 Task: Set "Integer pixel motion estimation method" for "H.264/MPEG-4 Part 10/AVC encoder (x264)" to tesa.
Action: Mouse moved to (128, 12)
Screenshot: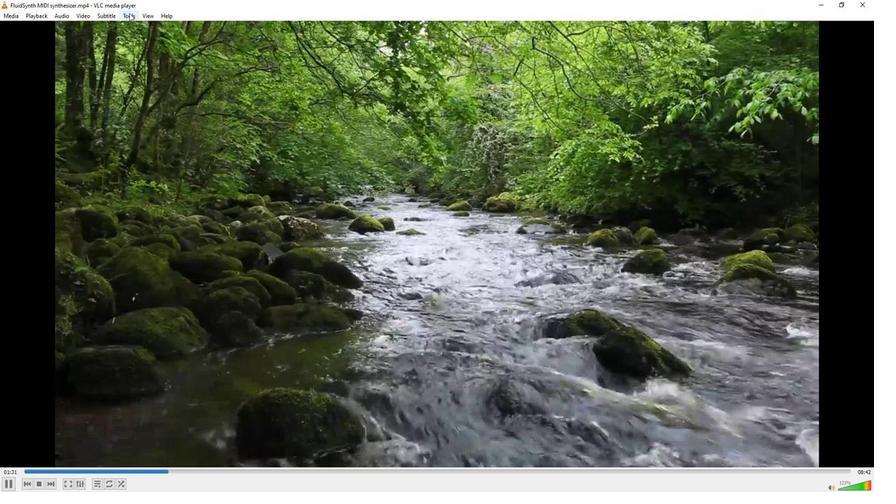 
Action: Mouse pressed left at (128, 12)
Screenshot: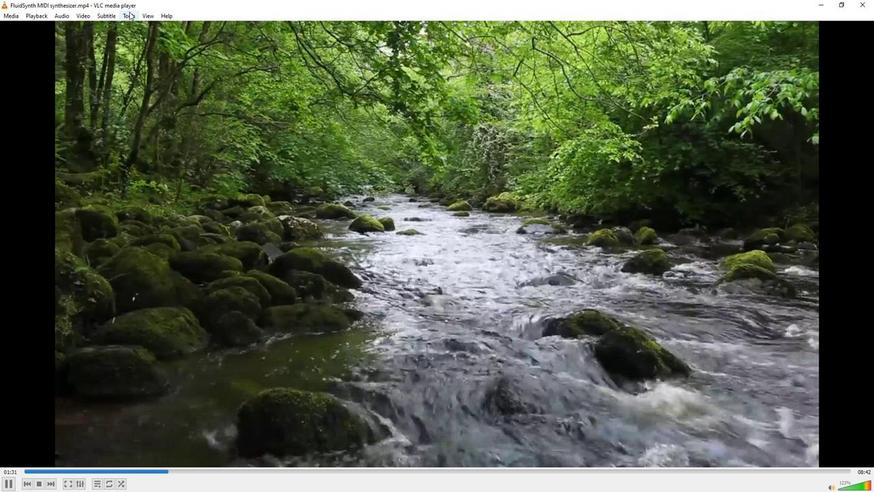 
Action: Mouse moved to (154, 124)
Screenshot: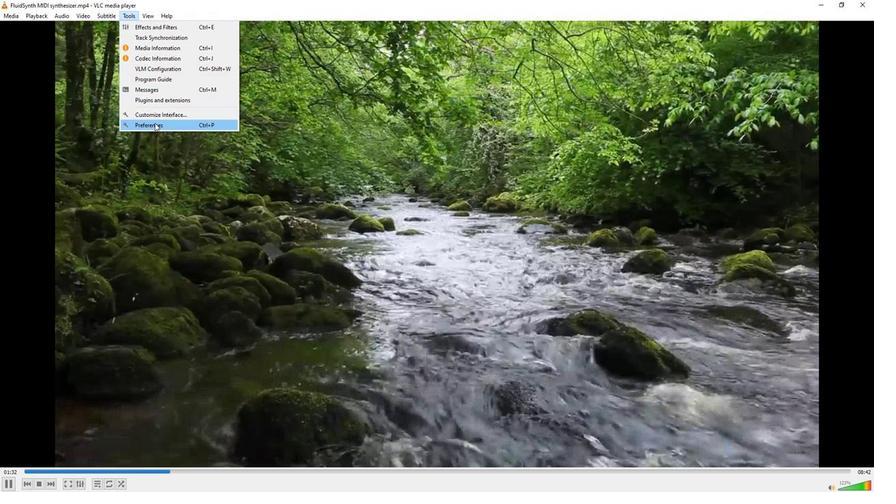 
Action: Mouse pressed left at (154, 124)
Screenshot: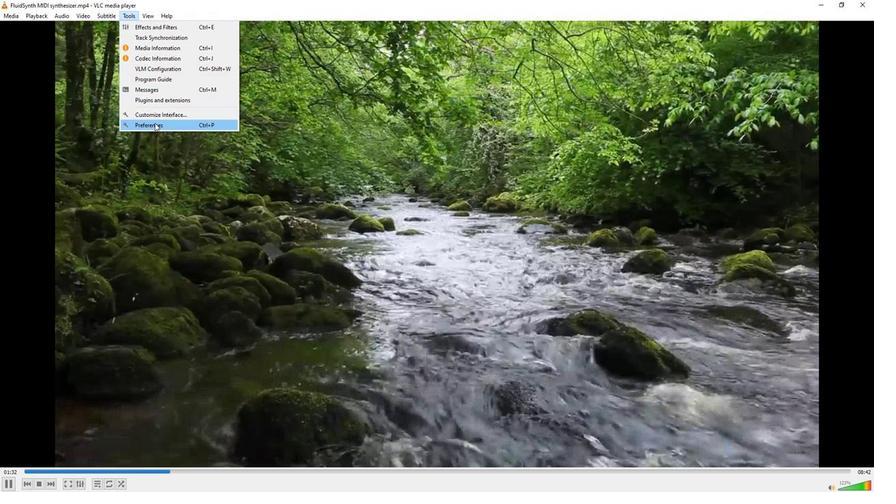 
Action: Mouse moved to (107, 381)
Screenshot: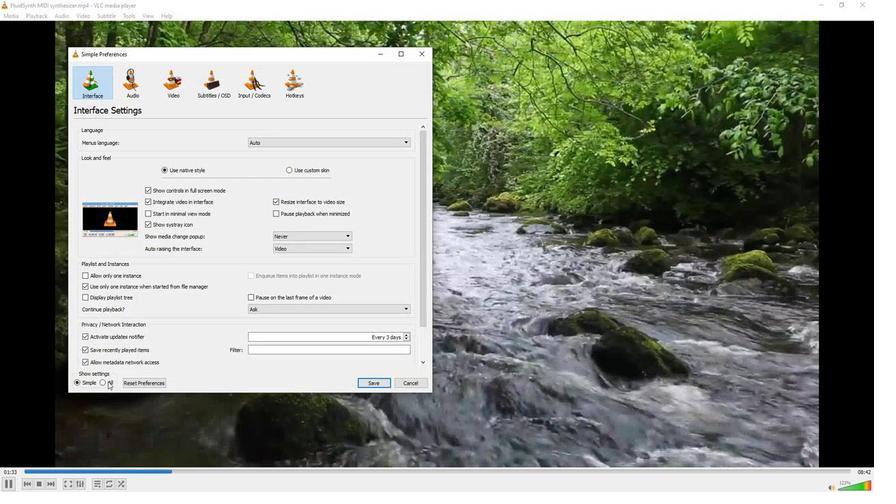 
Action: Mouse pressed left at (107, 381)
Screenshot: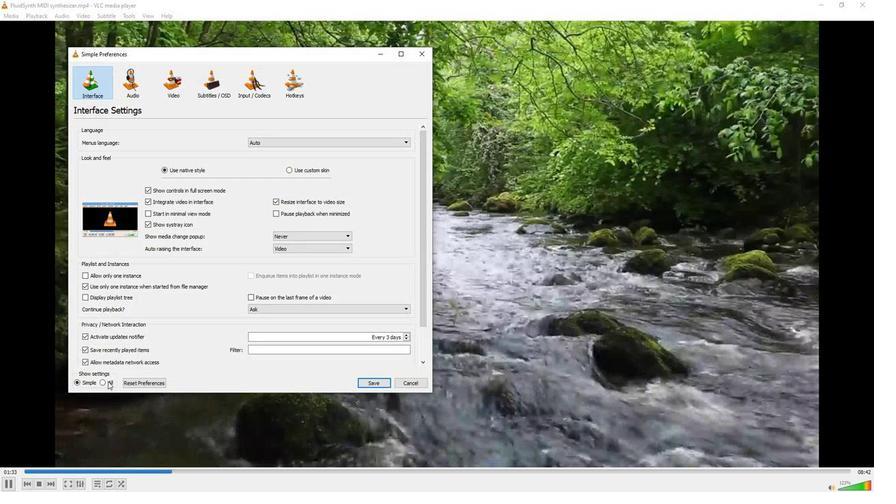 
Action: Mouse moved to (91, 291)
Screenshot: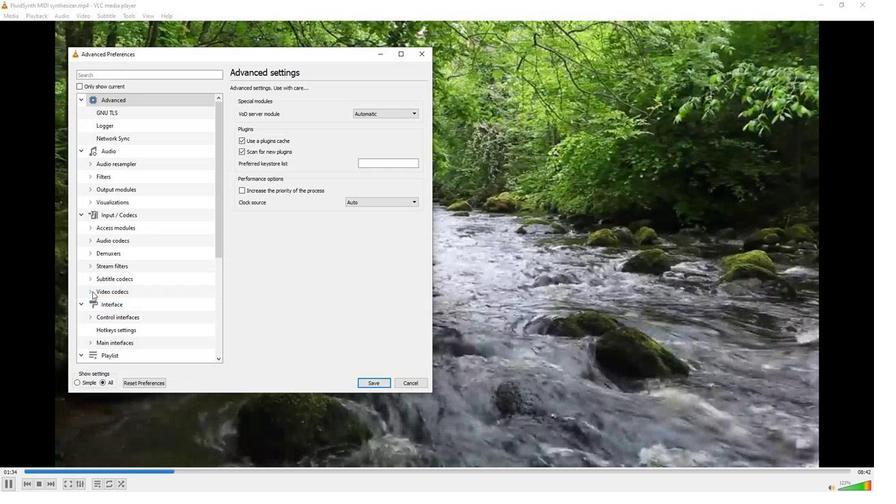 
Action: Mouse pressed left at (91, 291)
Screenshot: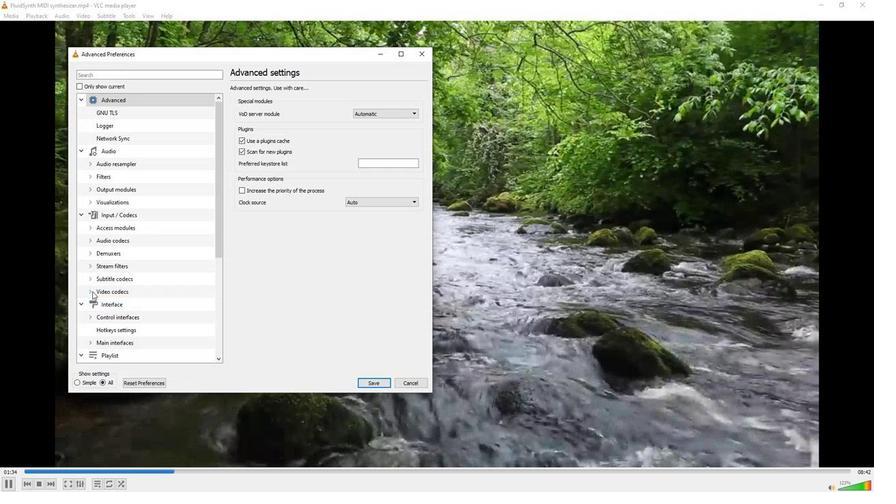 
Action: Mouse moved to (131, 309)
Screenshot: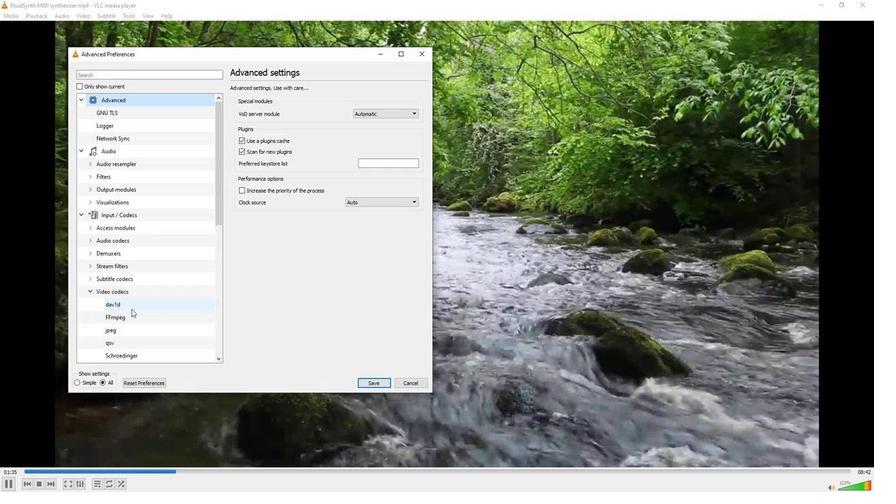 
Action: Mouse scrolled (131, 308) with delta (0, 0)
Screenshot: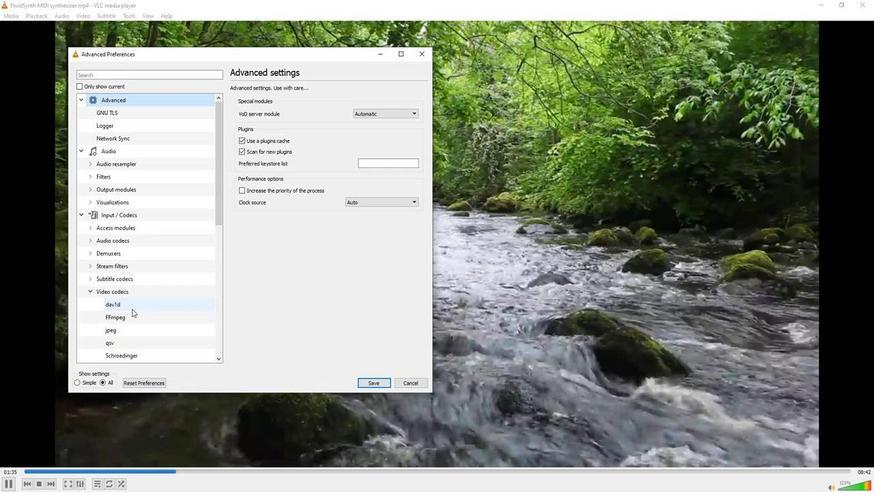 
Action: Mouse moved to (131, 354)
Screenshot: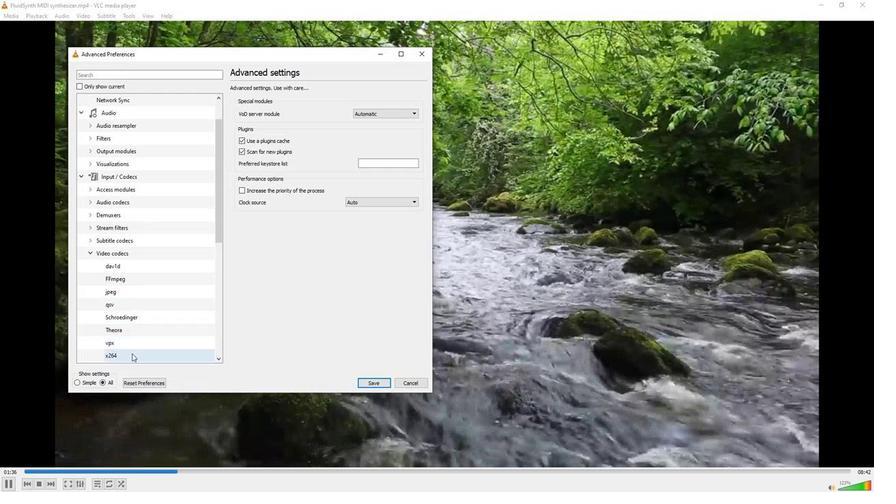 
Action: Mouse pressed left at (131, 354)
Screenshot: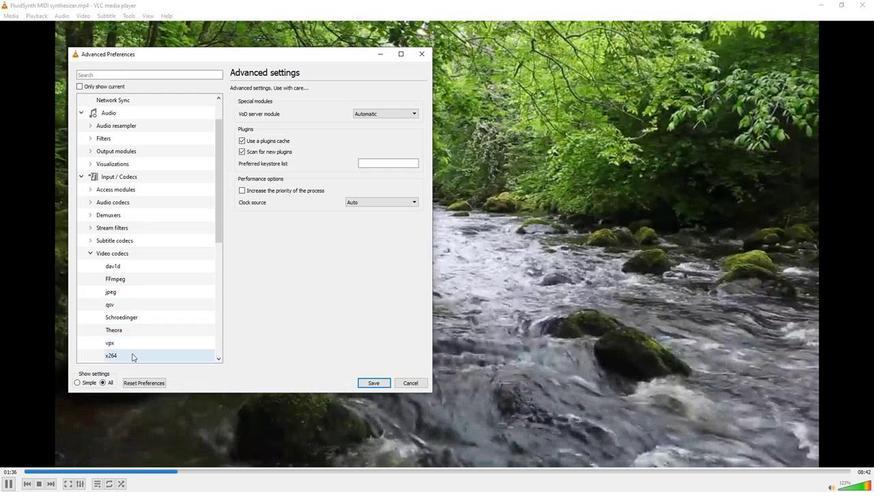 
Action: Mouse moved to (291, 336)
Screenshot: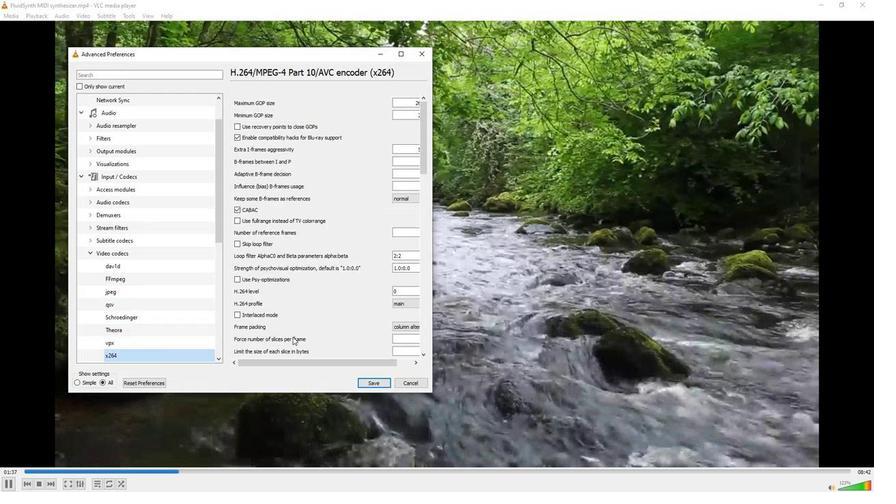 
Action: Mouse scrolled (291, 336) with delta (0, 0)
Screenshot: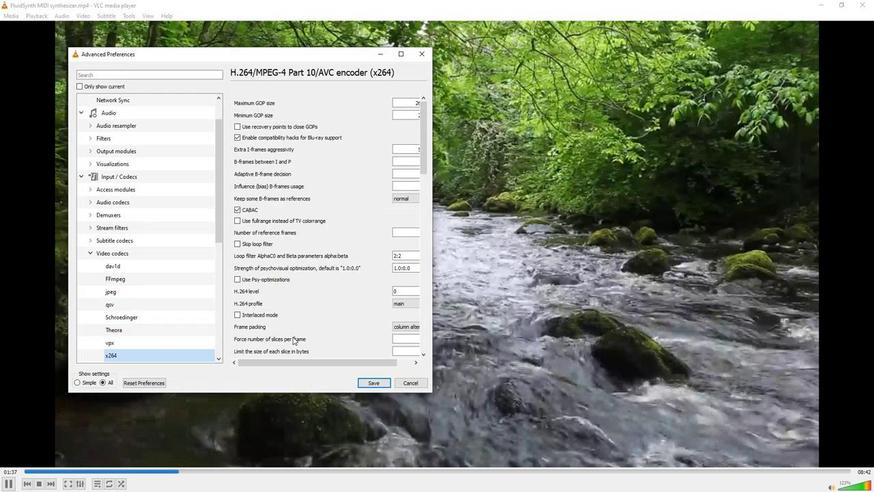 
Action: Mouse scrolled (291, 336) with delta (0, 0)
Screenshot: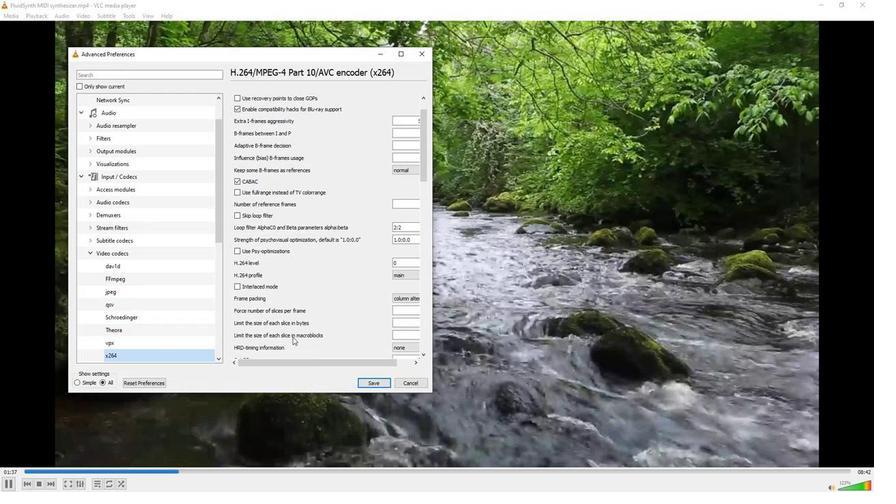 
Action: Mouse scrolled (291, 336) with delta (0, 0)
Screenshot: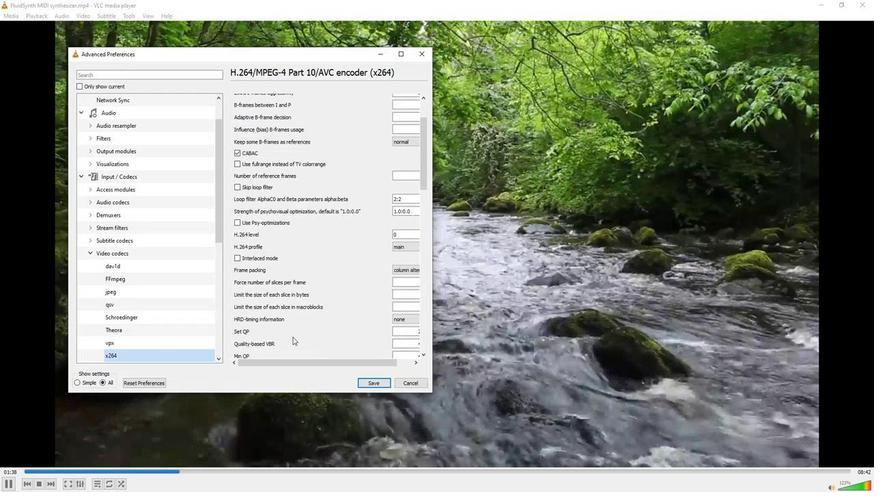 
Action: Mouse moved to (292, 335)
Screenshot: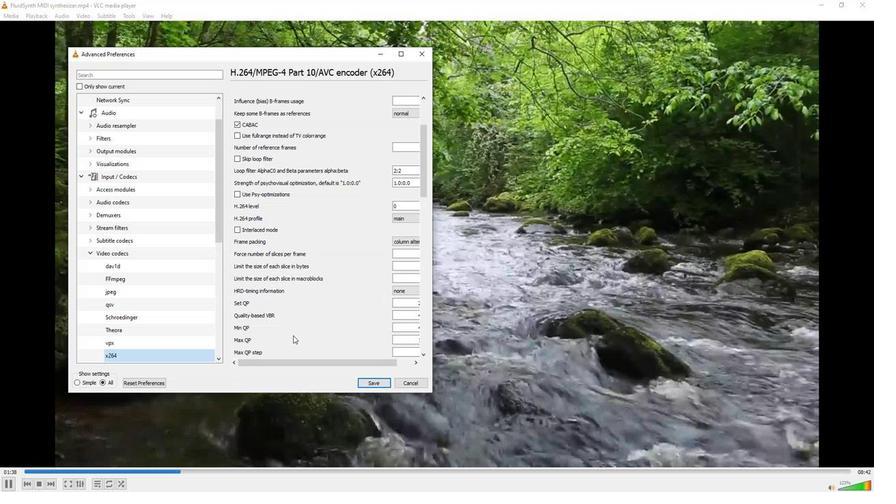 
Action: Mouse scrolled (292, 334) with delta (0, 0)
Screenshot: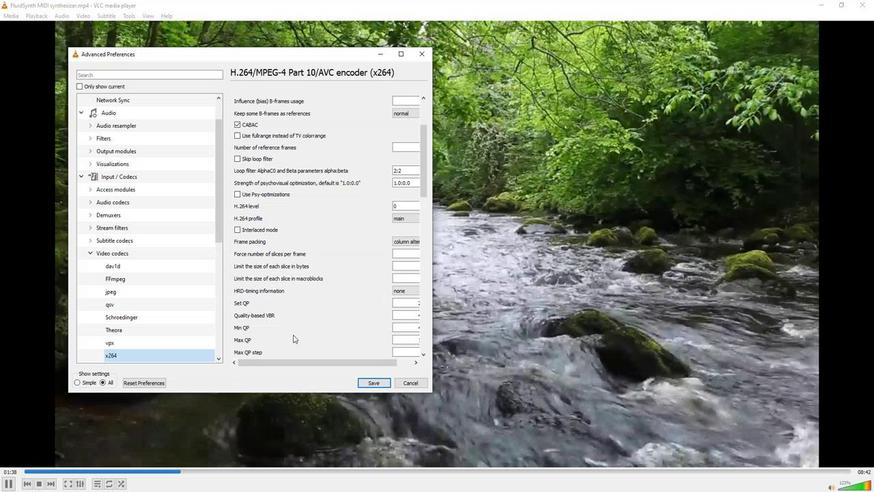 
Action: Mouse scrolled (292, 334) with delta (0, 0)
Screenshot: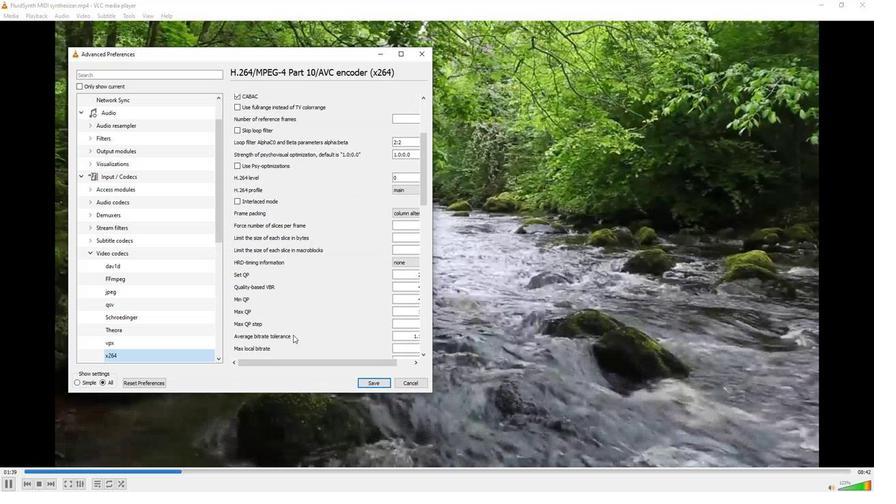 
Action: Mouse scrolled (292, 334) with delta (0, 0)
Screenshot: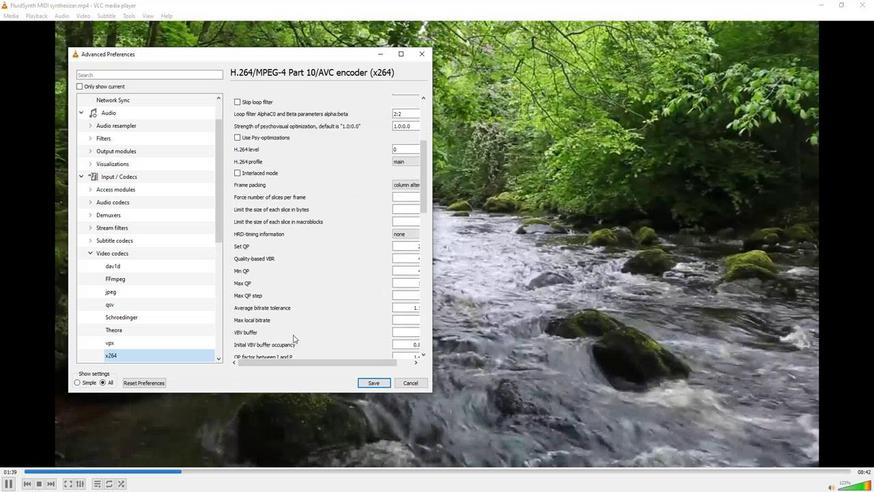
Action: Mouse scrolled (292, 334) with delta (0, 0)
Screenshot: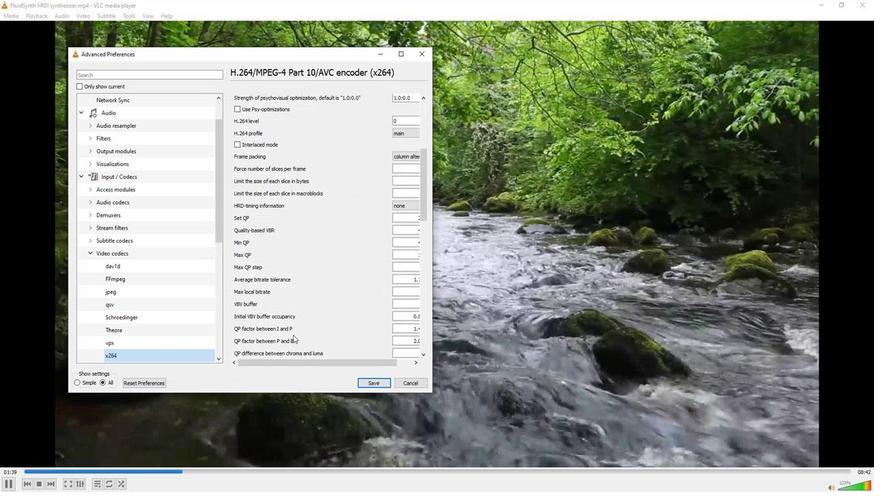 
Action: Mouse scrolled (292, 334) with delta (0, 0)
Screenshot: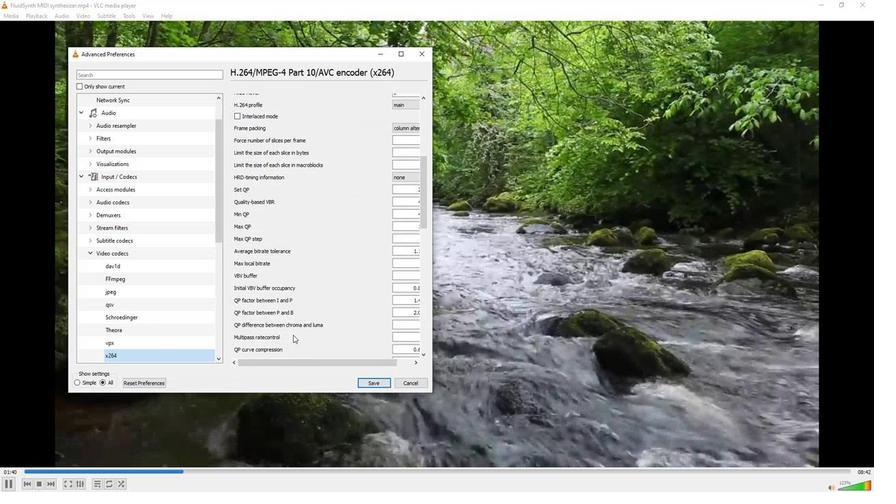 
Action: Mouse scrolled (292, 334) with delta (0, 0)
Screenshot: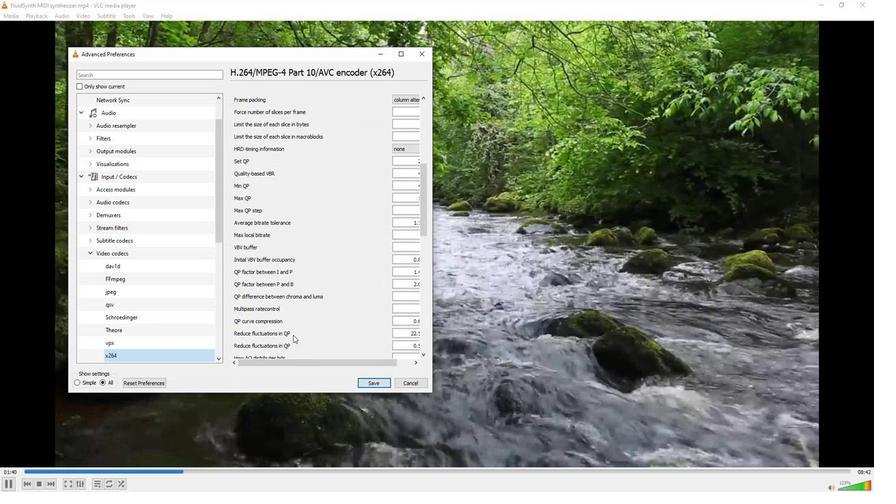
Action: Mouse scrolled (292, 334) with delta (0, 0)
Screenshot: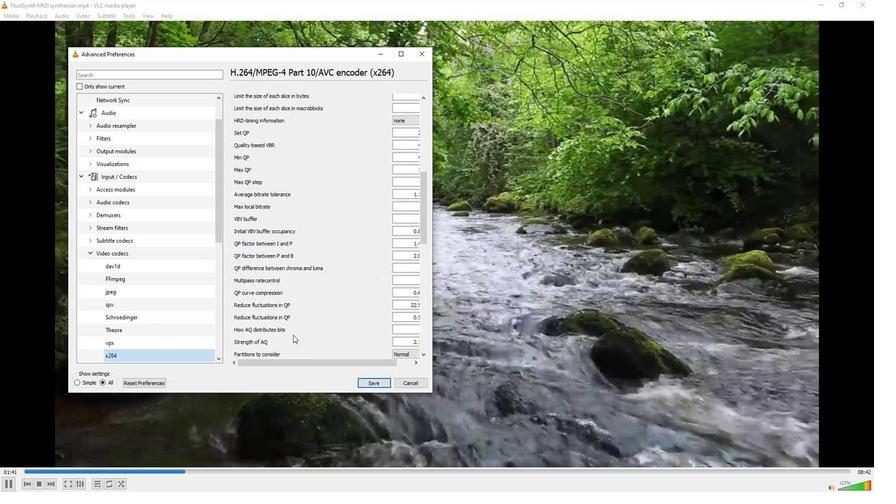 
Action: Mouse scrolled (292, 334) with delta (0, 0)
Screenshot: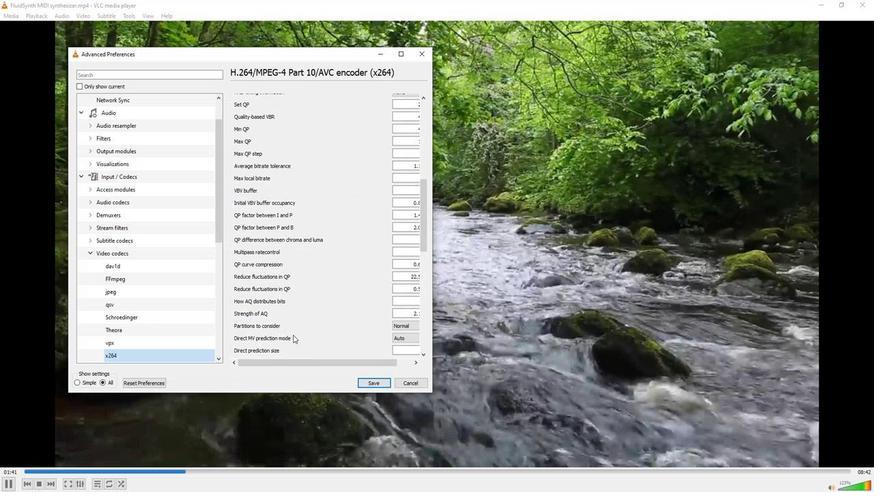 
Action: Mouse scrolled (292, 334) with delta (0, 0)
Screenshot: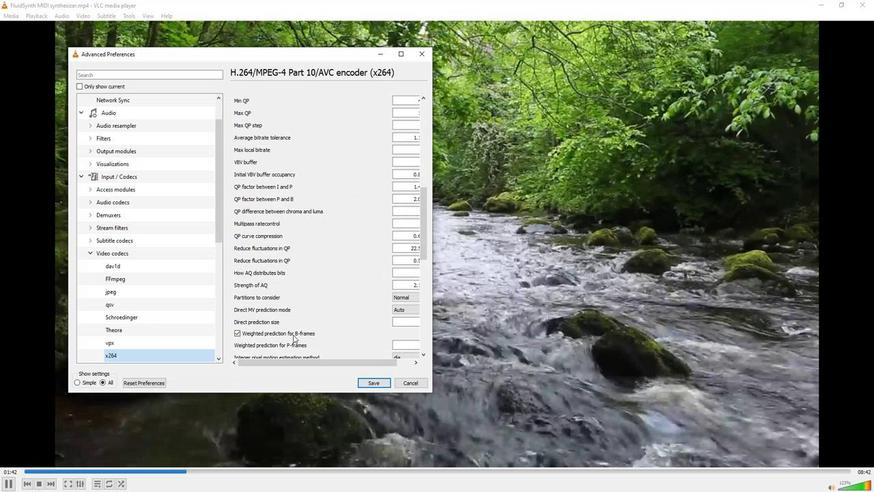 
Action: Mouse moved to (334, 363)
Screenshot: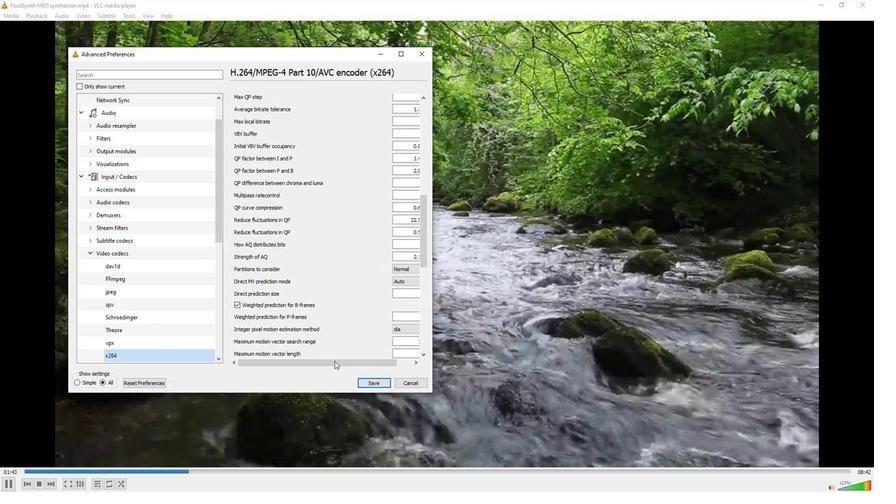 
Action: Mouse pressed left at (334, 363)
Screenshot: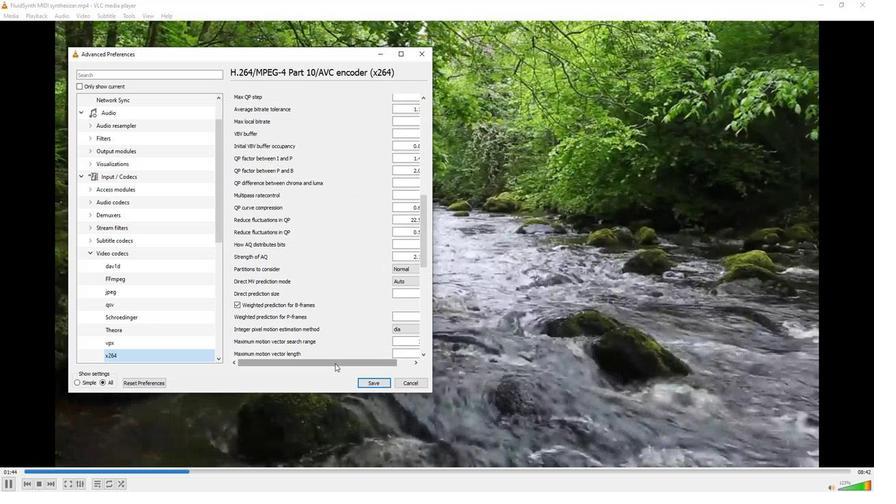 
Action: Mouse moved to (403, 329)
Screenshot: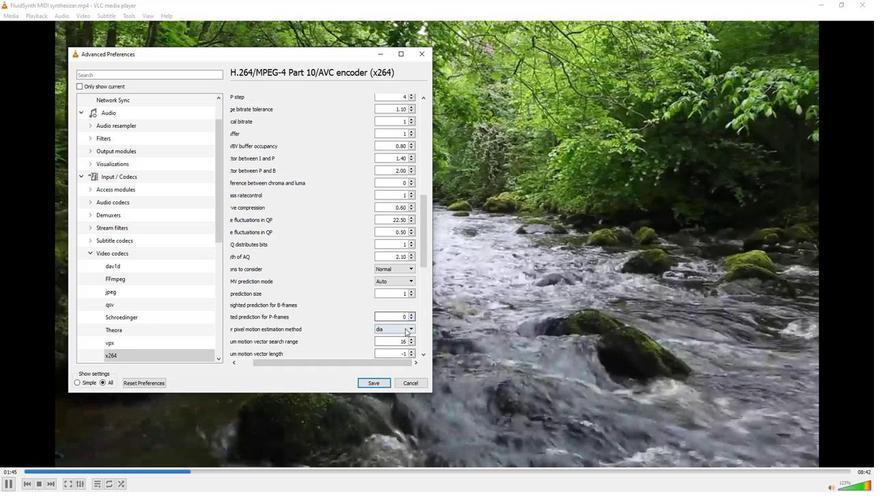 
Action: Mouse pressed left at (403, 329)
Screenshot: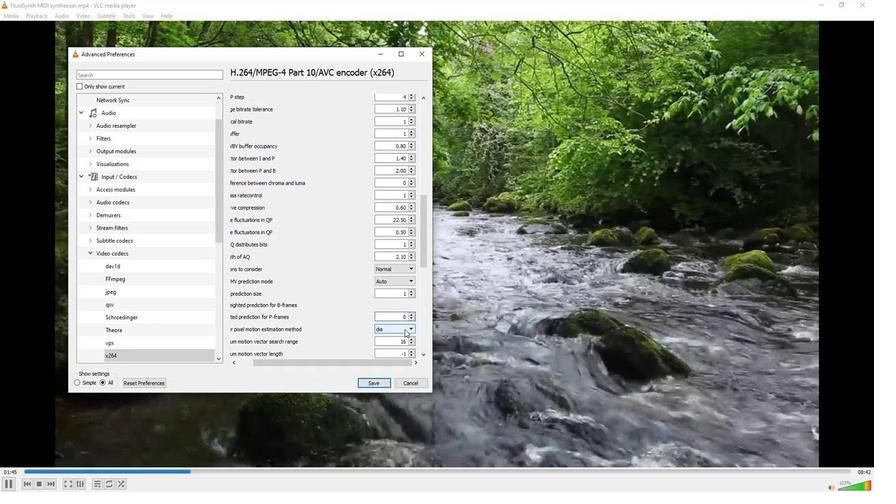 
Action: Mouse moved to (391, 360)
Screenshot: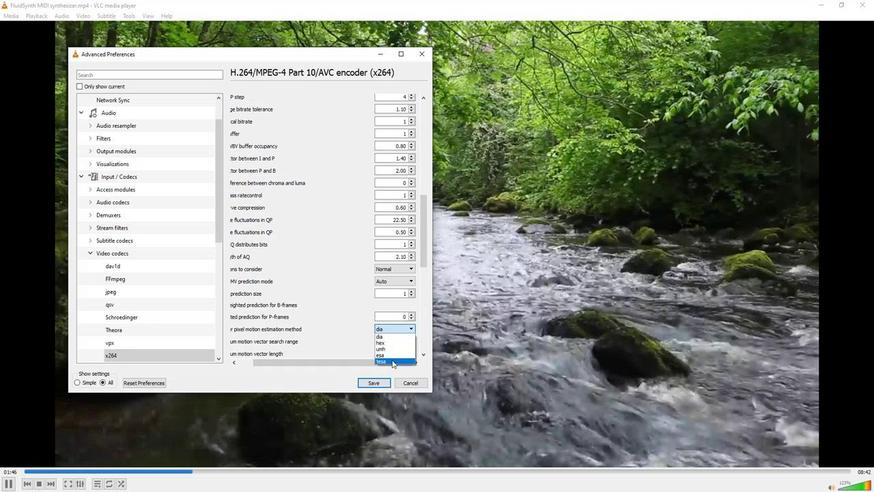 
Action: Mouse pressed left at (391, 360)
Screenshot: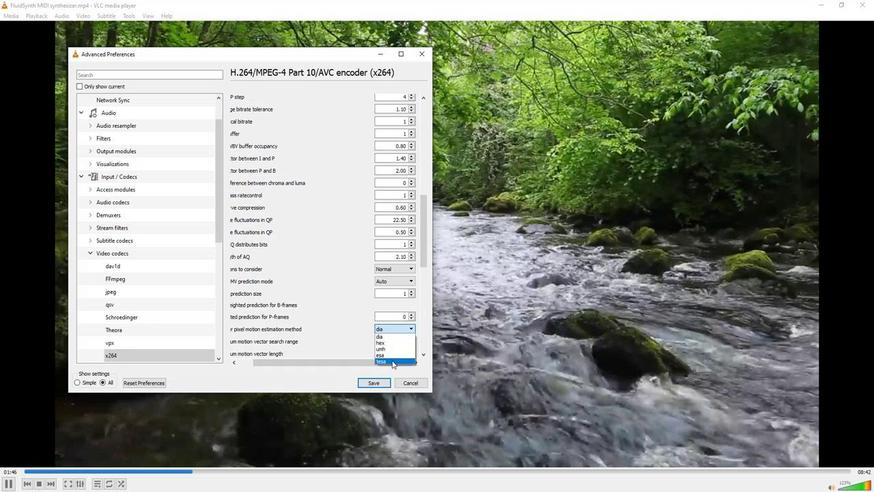 
